 Task: Show a guide at 10cm in red color in the drawing.
Action: Mouse moved to (136, 79)
Screenshot: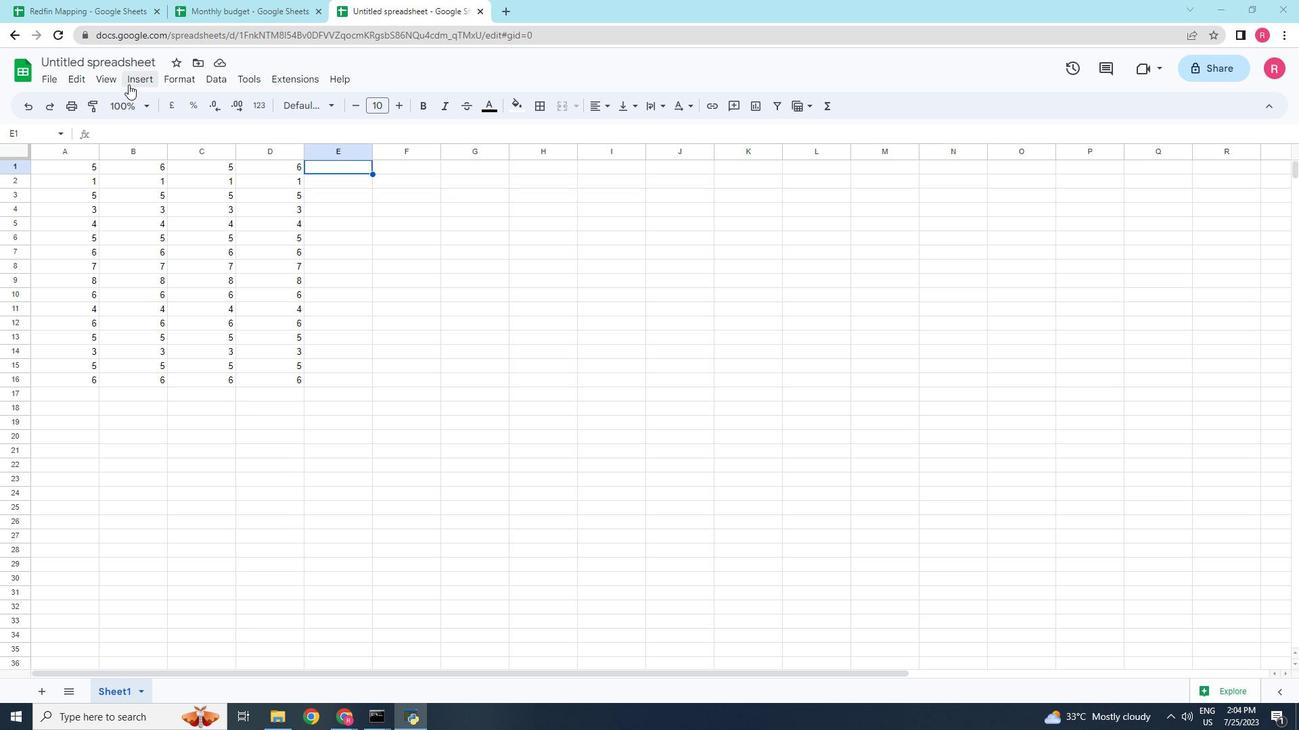
Action: Mouse pressed left at (136, 79)
Screenshot: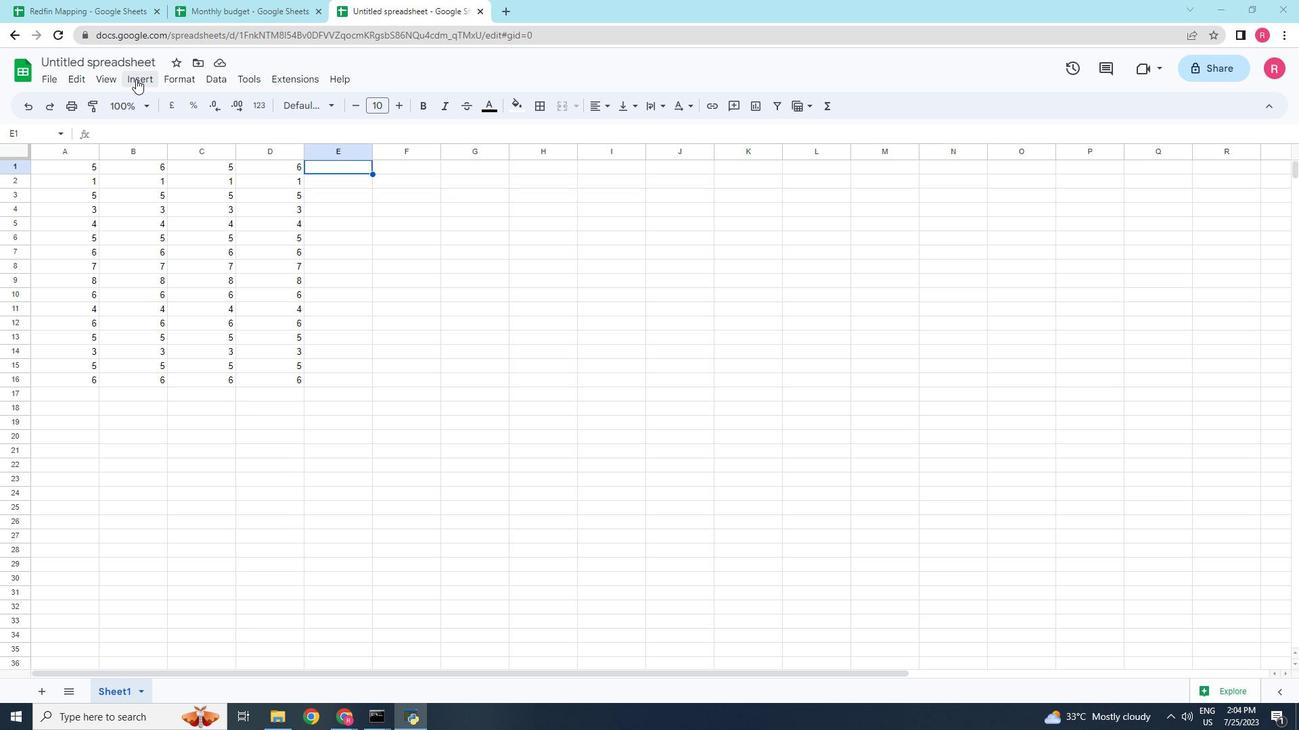 
Action: Mouse moved to (155, 270)
Screenshot: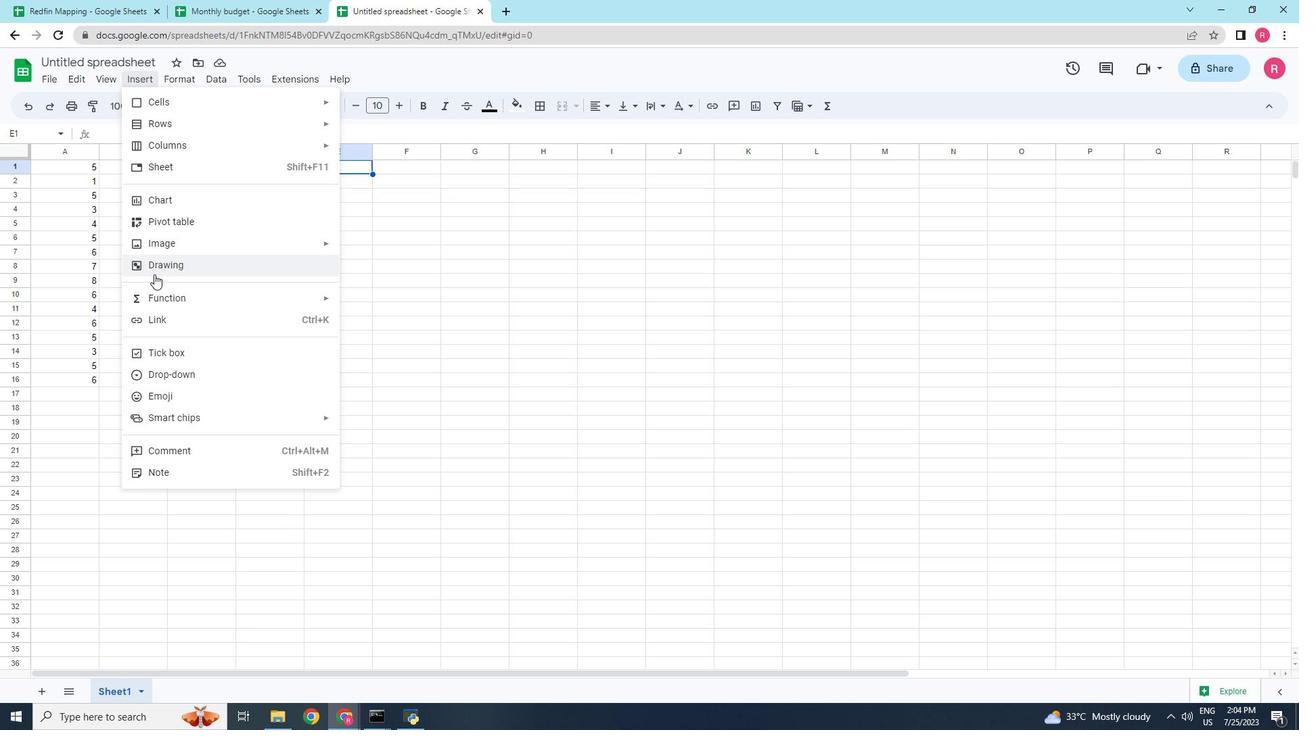 
Action: Mouse pressed left at (155, 270)
Screenshot: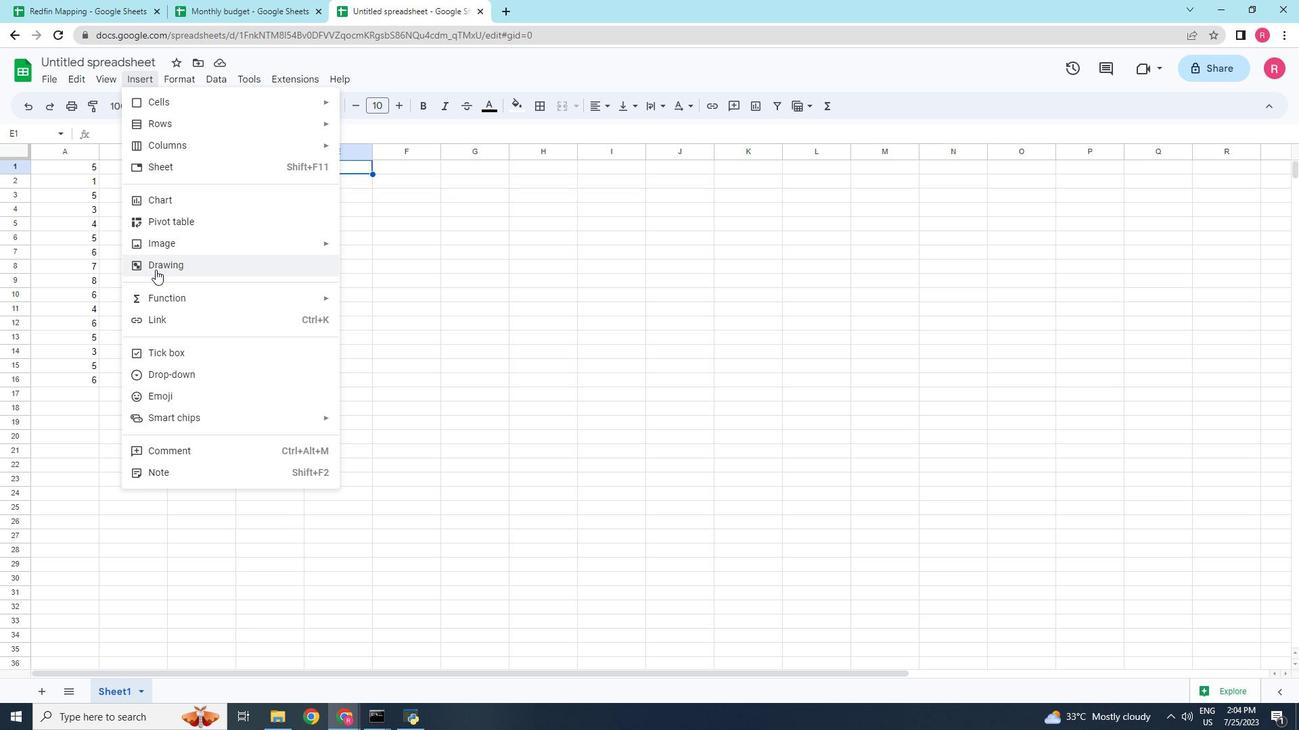 
Action: Mouse moved to (353, 144)
Screenshot: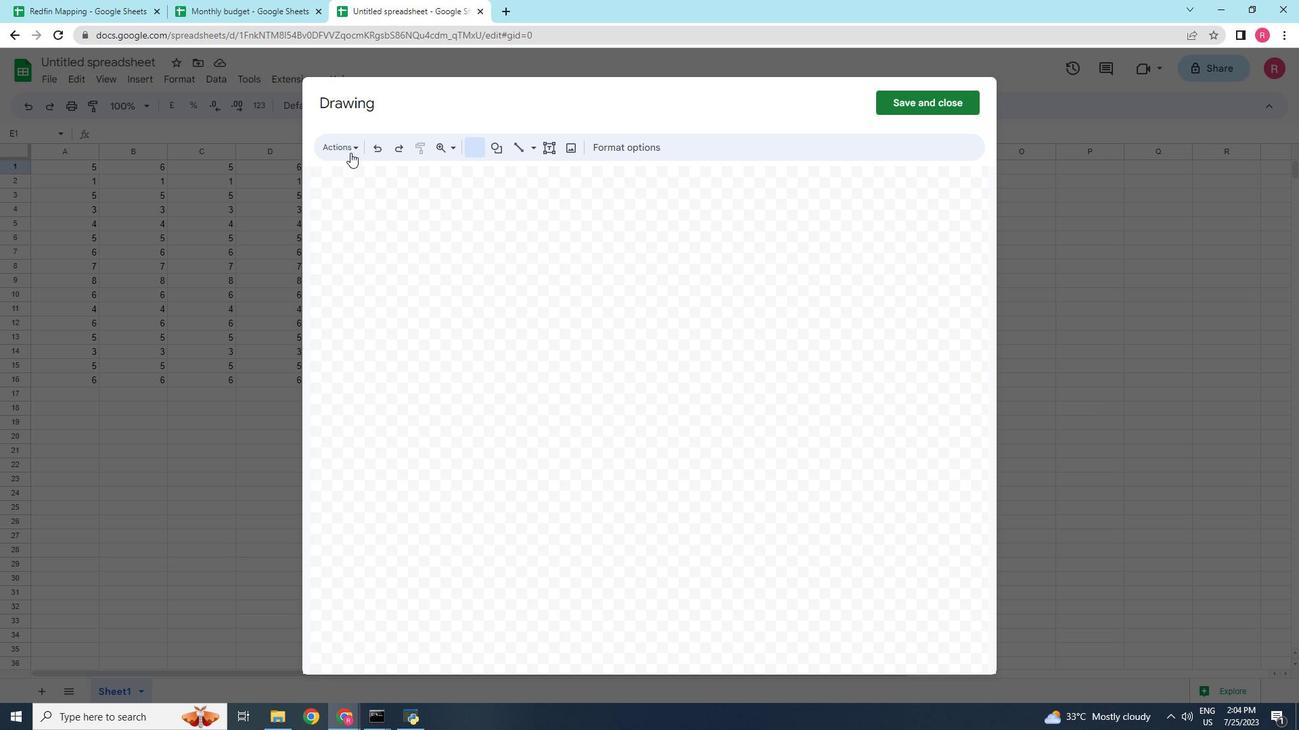 
Action: Mouse pressed left at (353, 144)
Screenshot: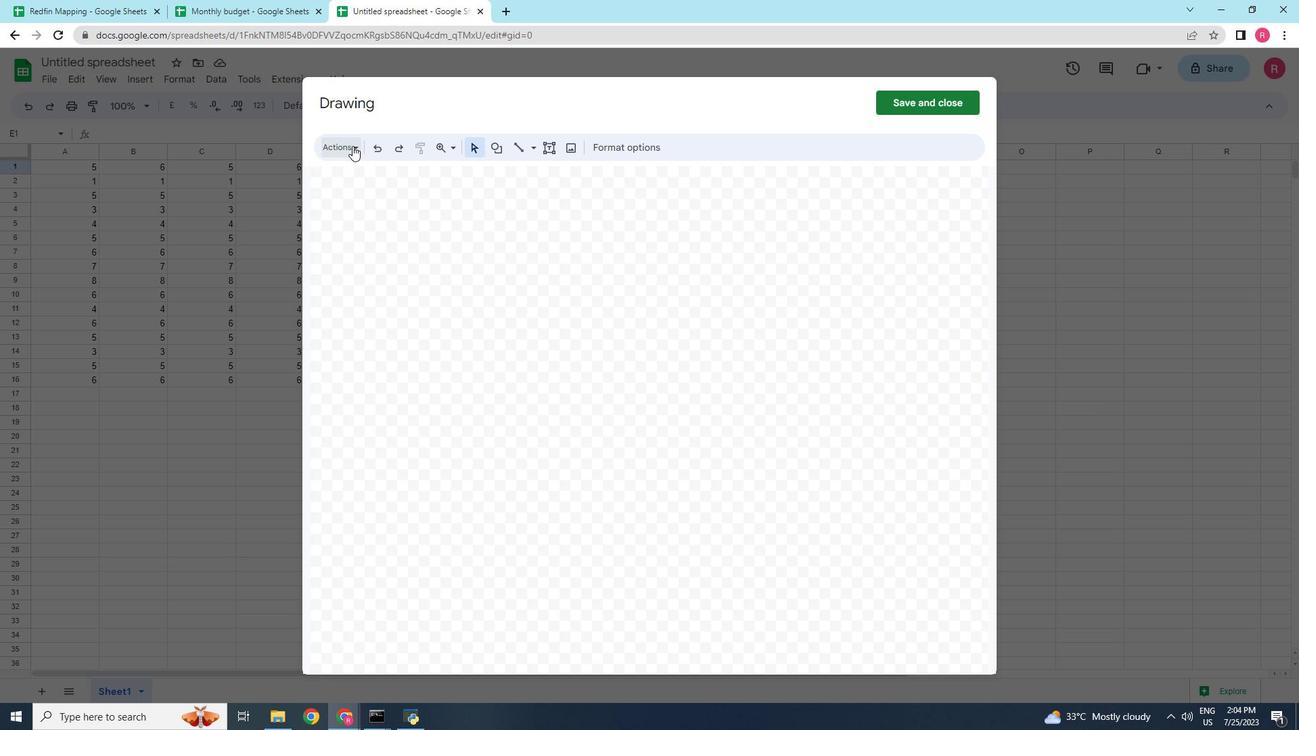 
Action: Mouse moved to (578, 593)
Screenshot: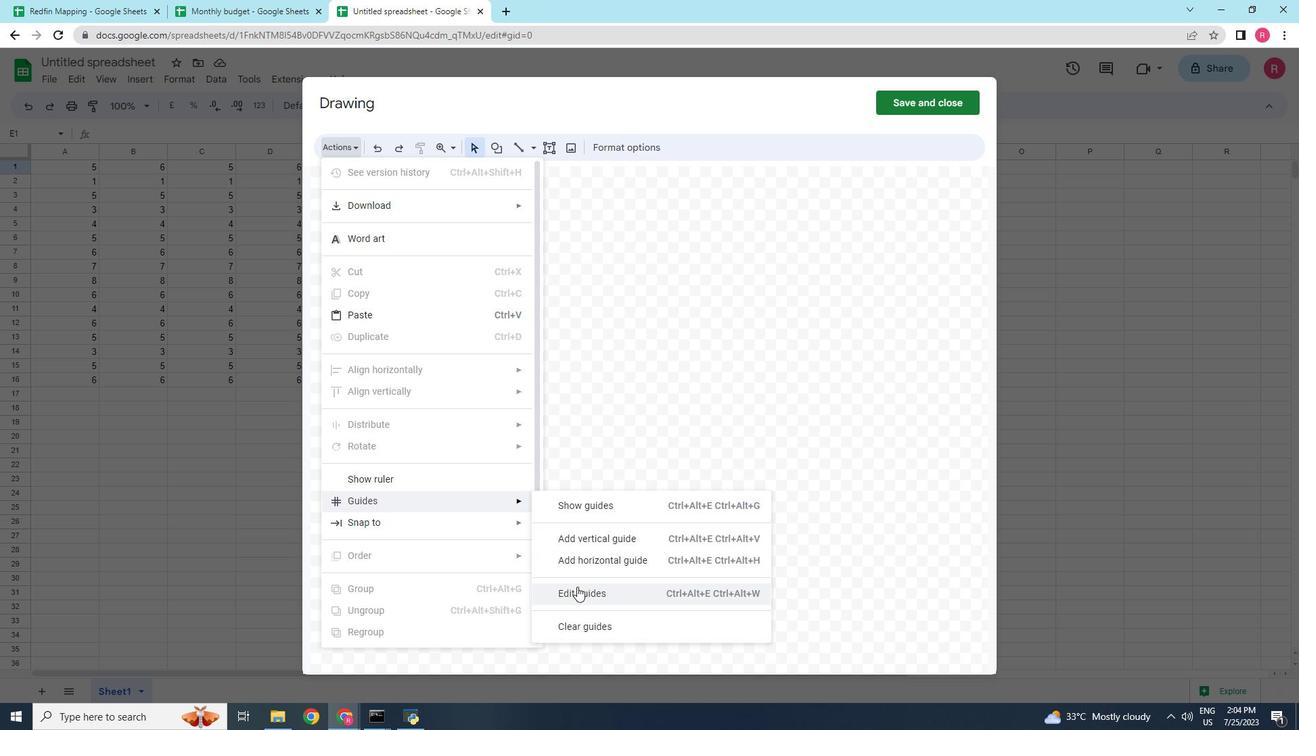 
Action: Mouse pressed left at (578, 593)
Screenshot: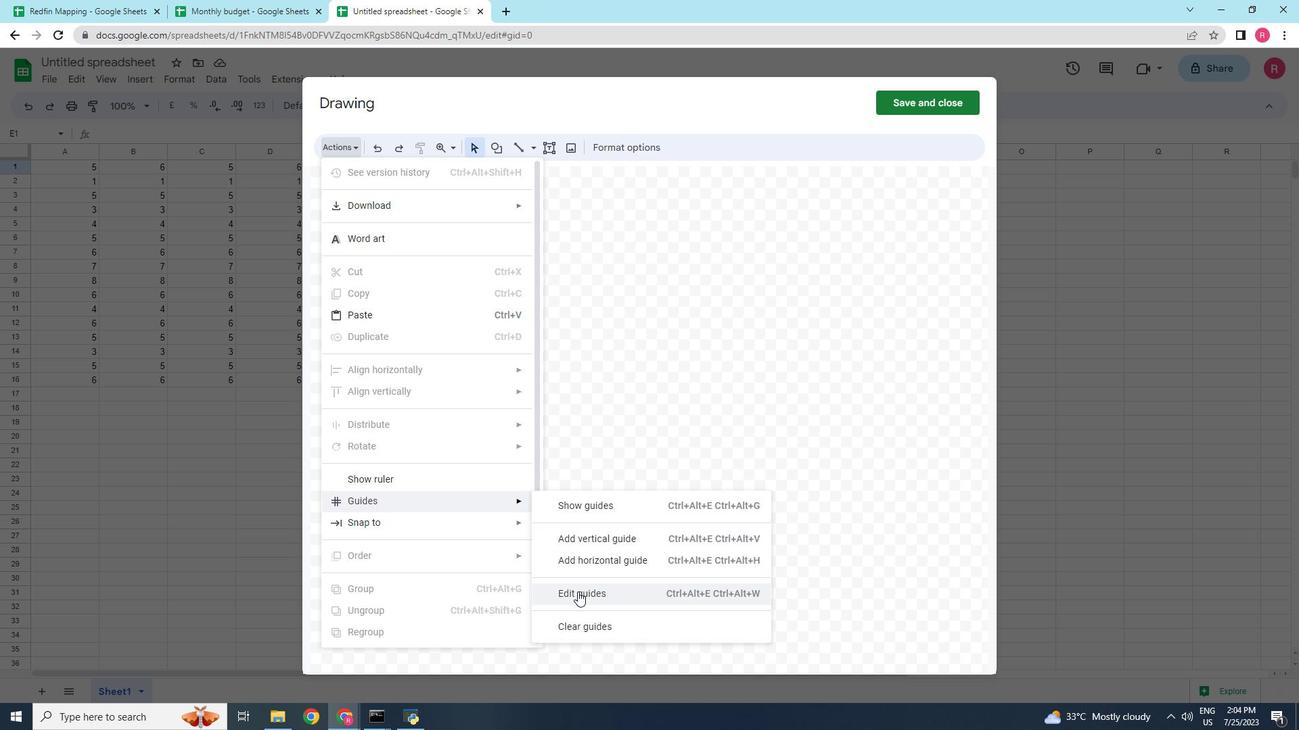 
Action: Mouse moved to (649, 326)
Screenshot: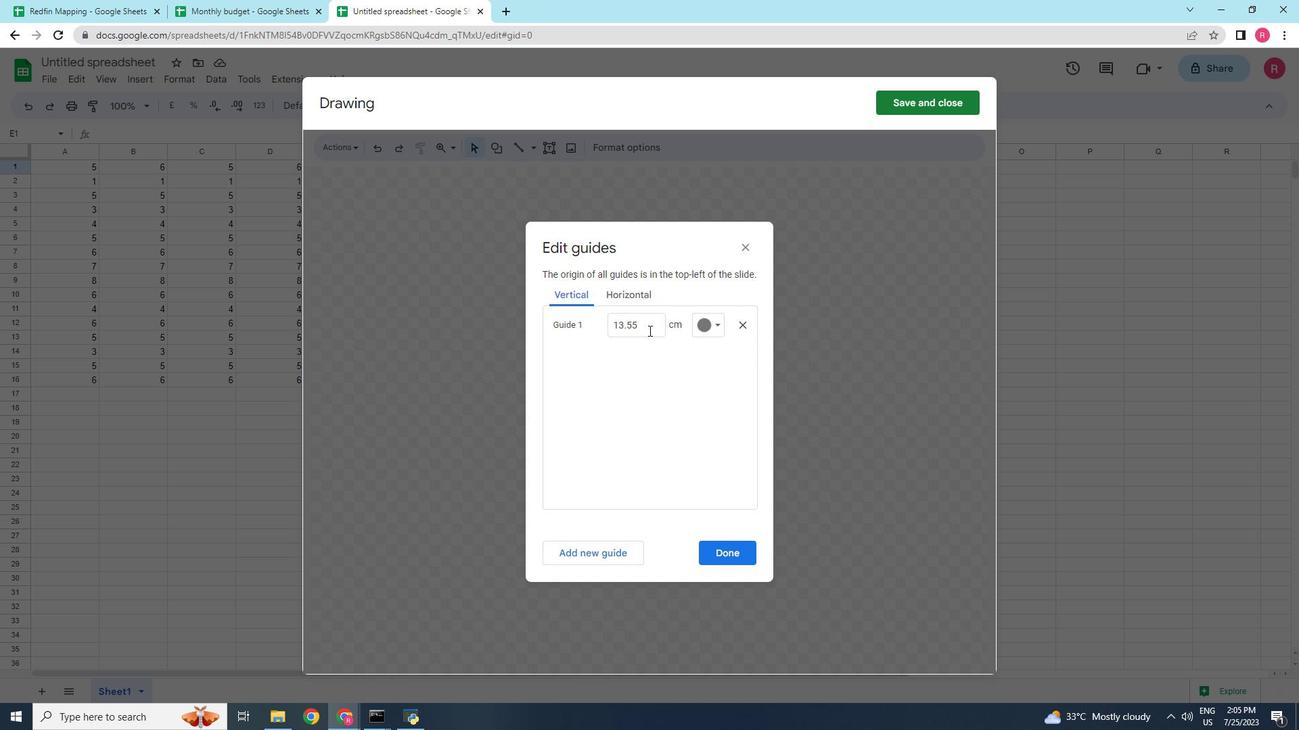
Action: Mouse pressed left at (649, 326)
Screenshot: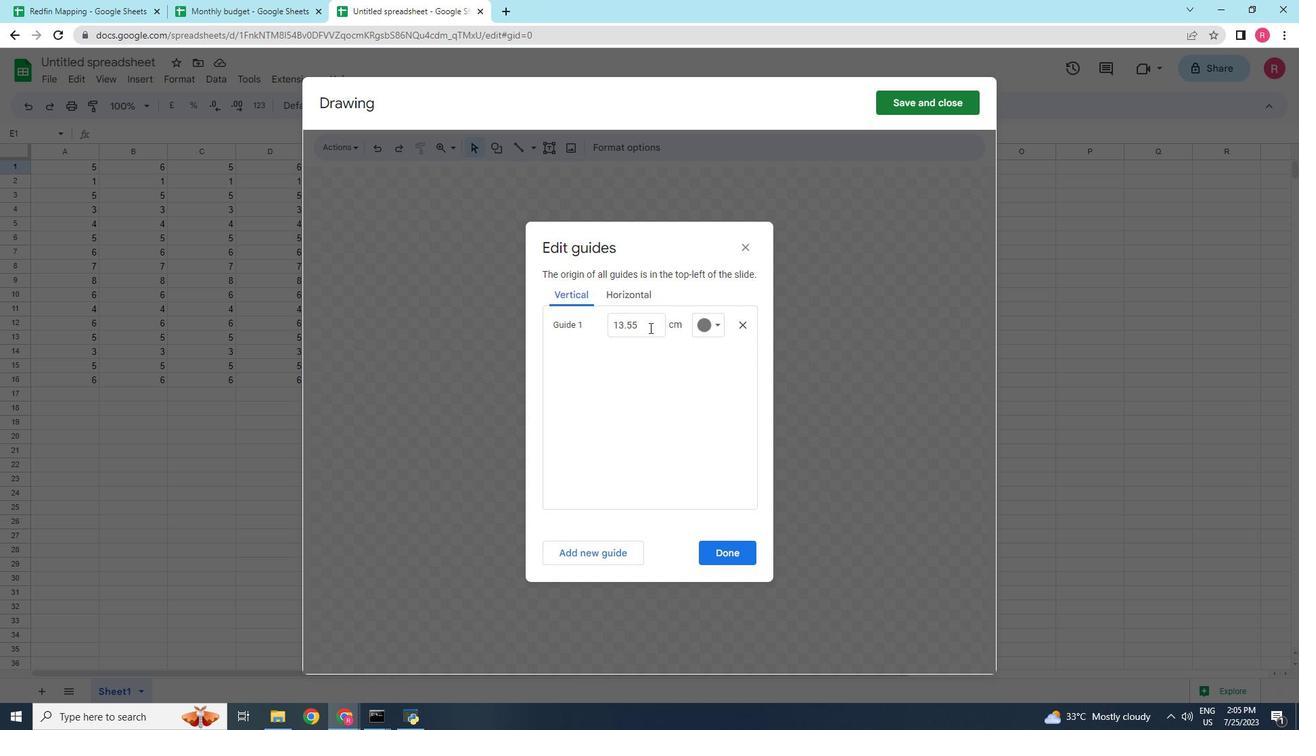 
Action: Mouse moved to (601, 324)
Screenshot: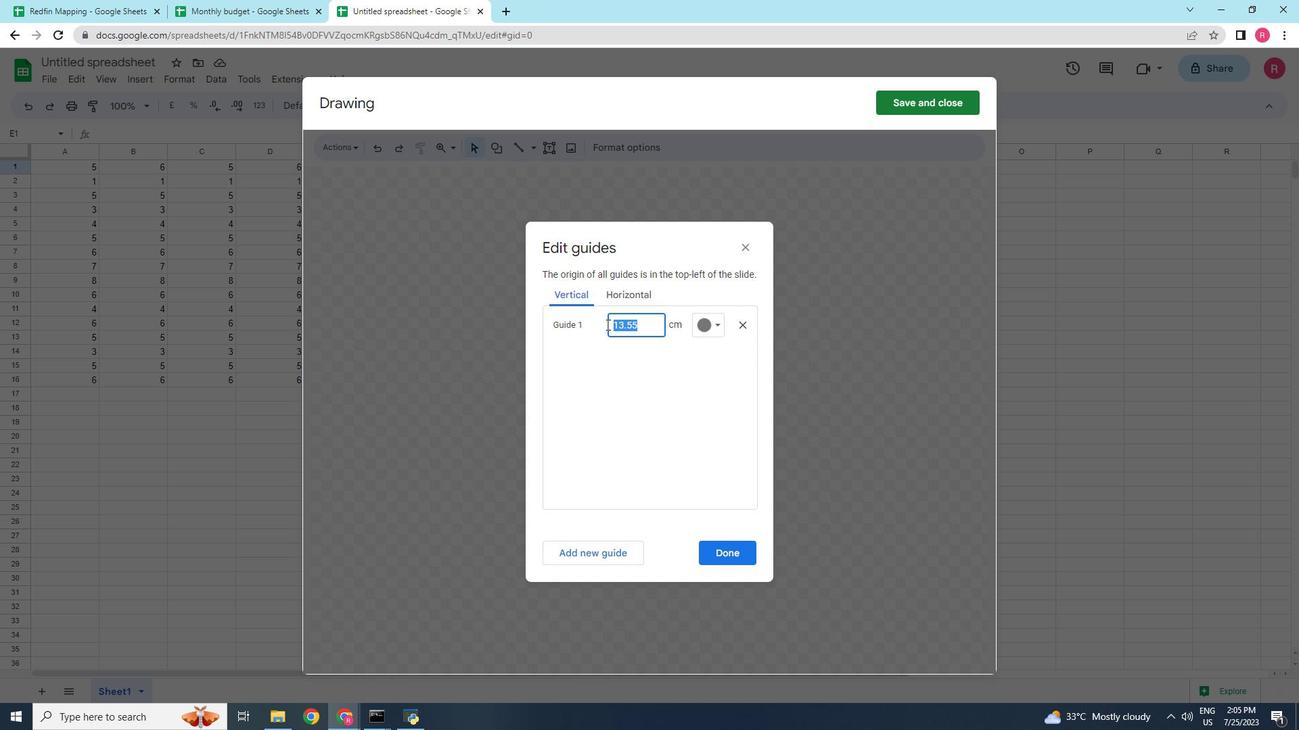 
Action: Key pressed 1
Screenshot: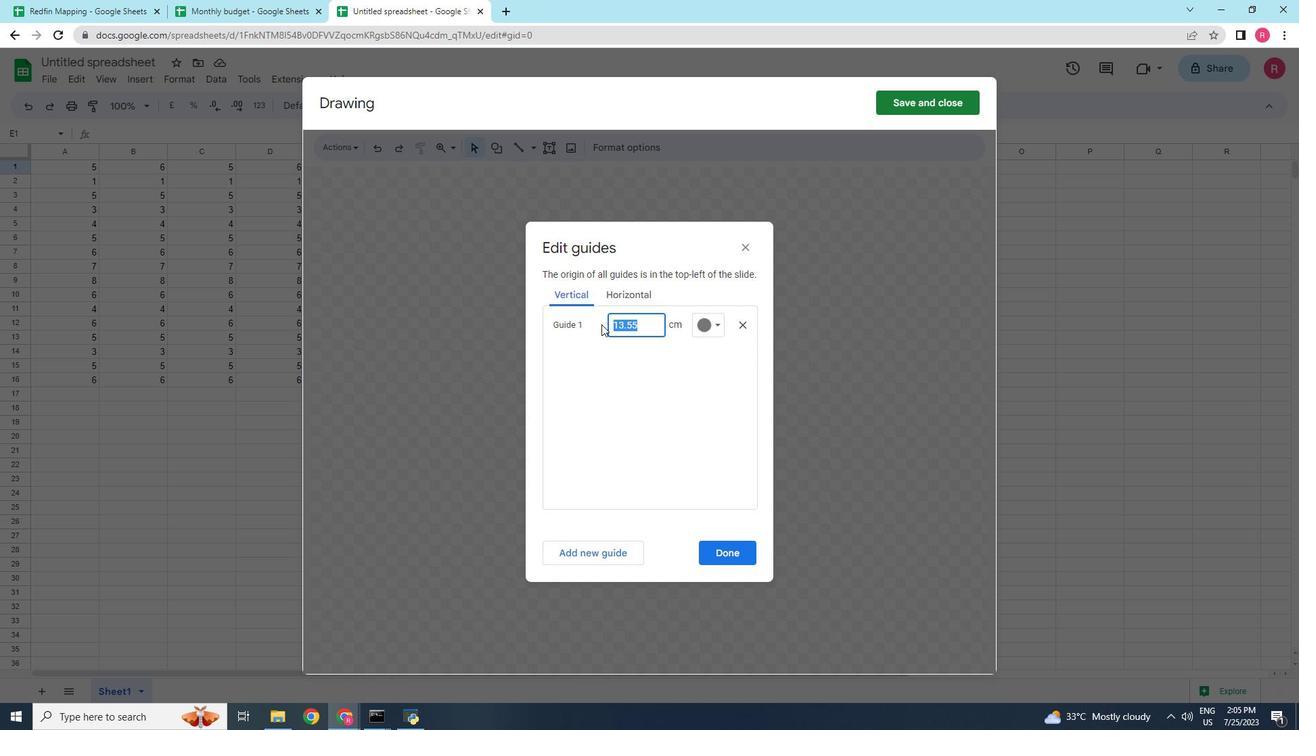 
Action: Mouse moved to (604, 328)
Screenshot: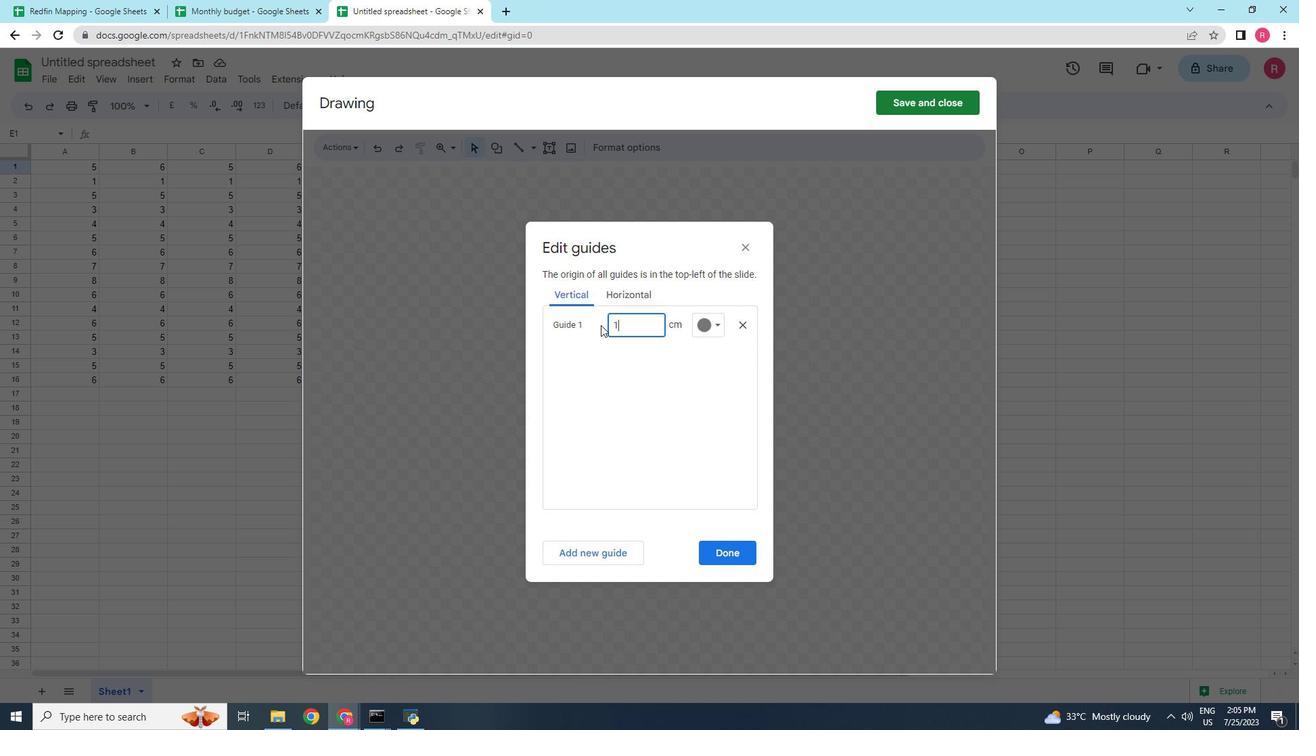 
Action: Key pressed 0
Screenshot: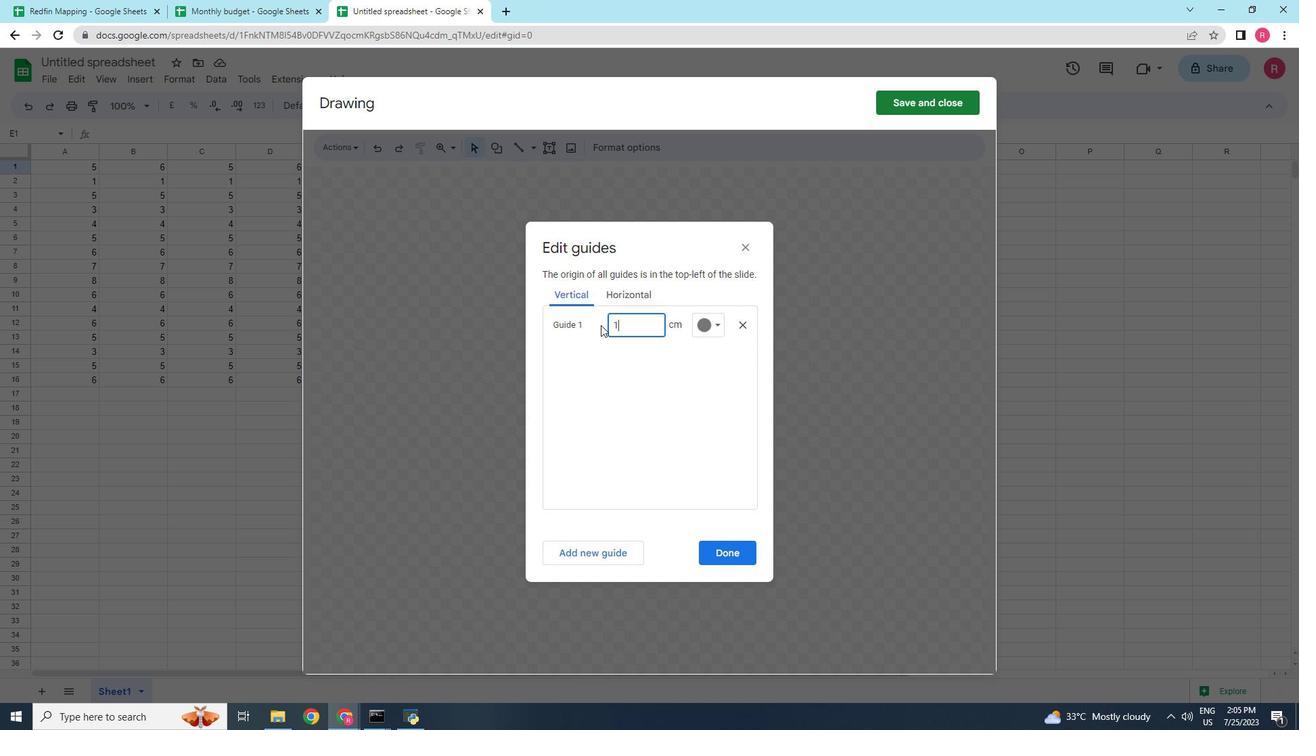 
Action: Mouse moved to (713, 325)
Screenshot: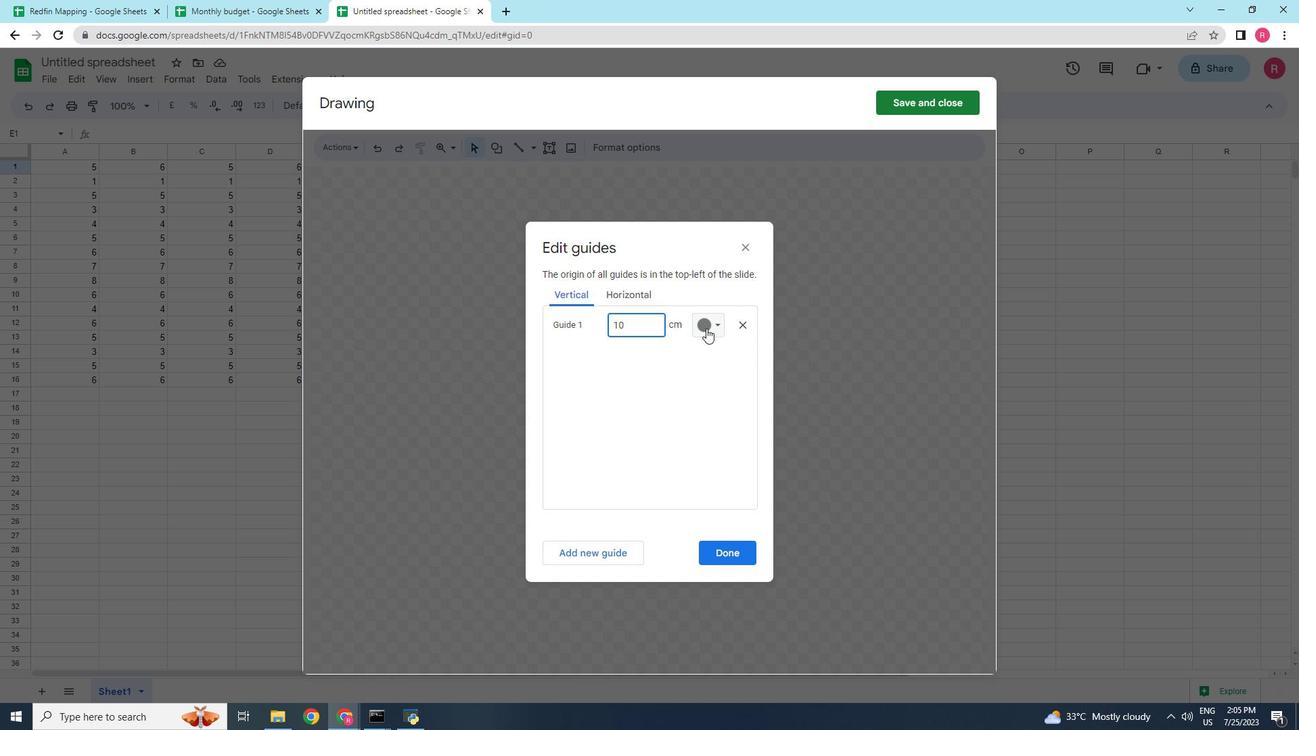
Action: Mouse pressed left at (713, 325)
Screenshot: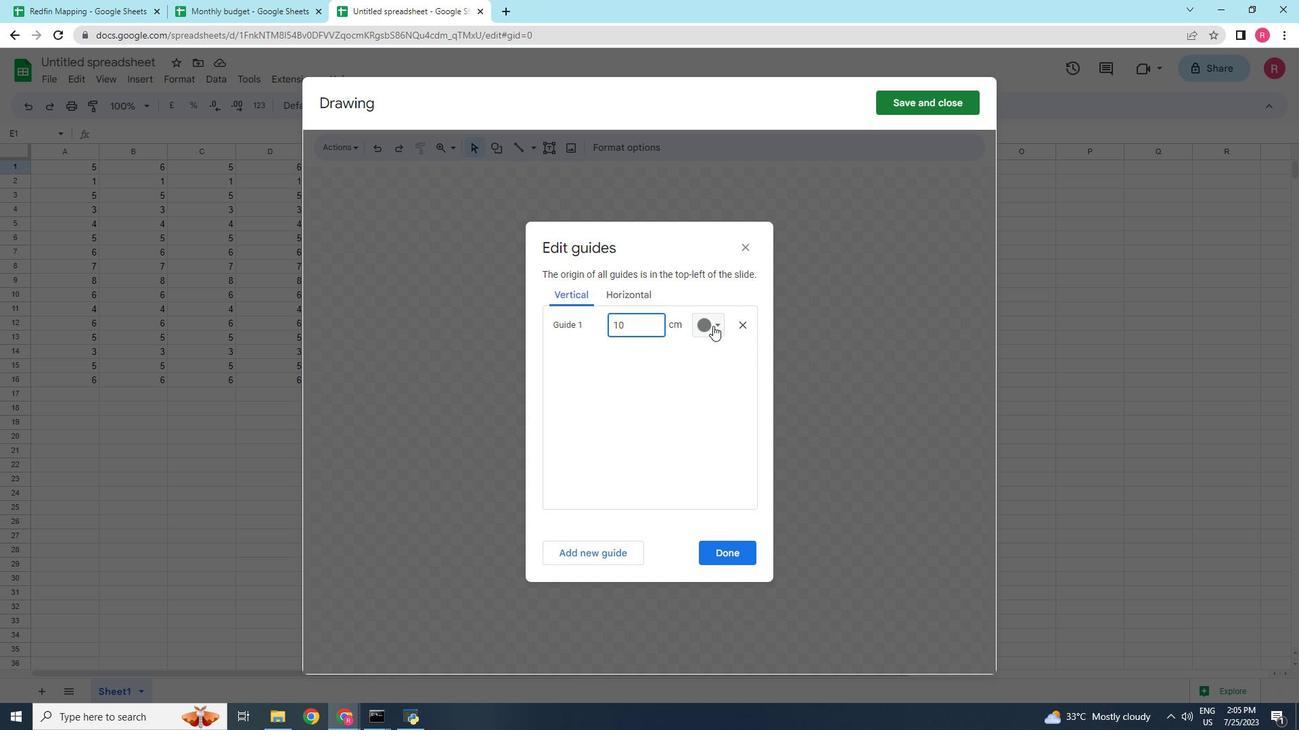
Action: Mouse moved to (722, 410)
Screenshot: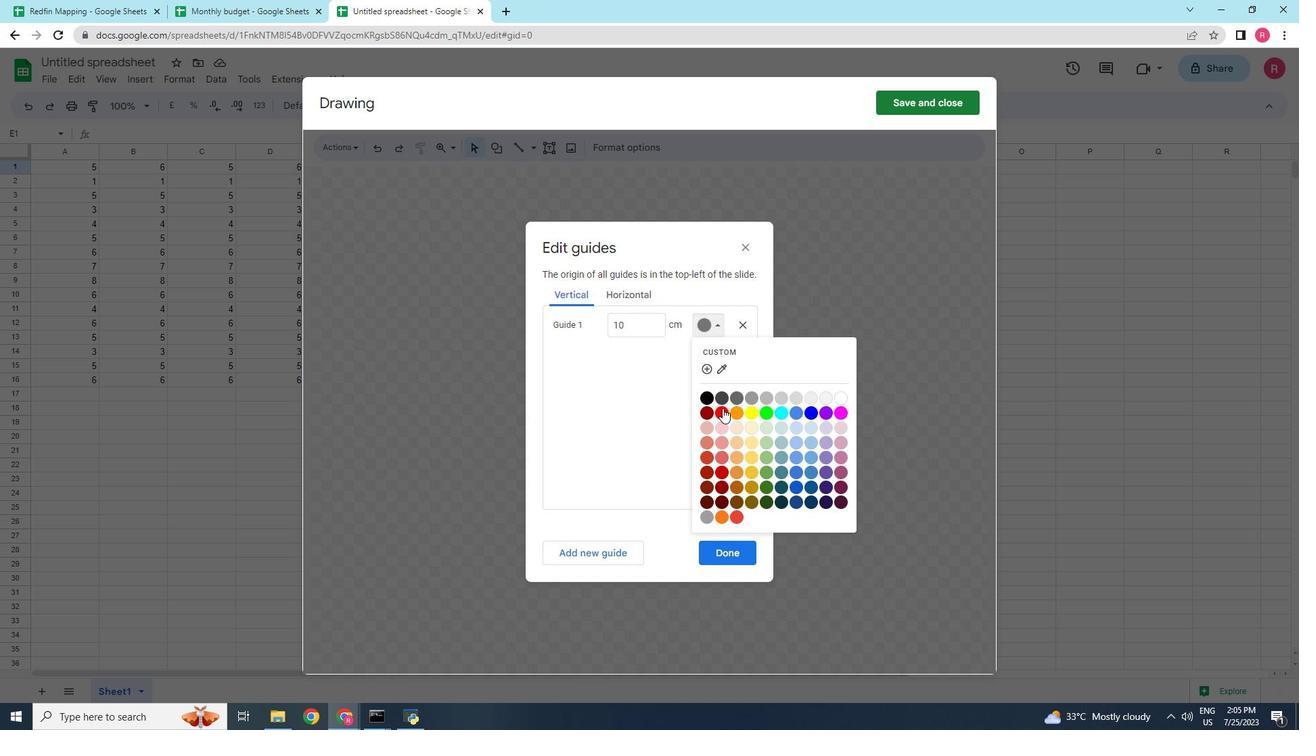 
Action: Mouse pressed left at (722, 410)
Screenshot: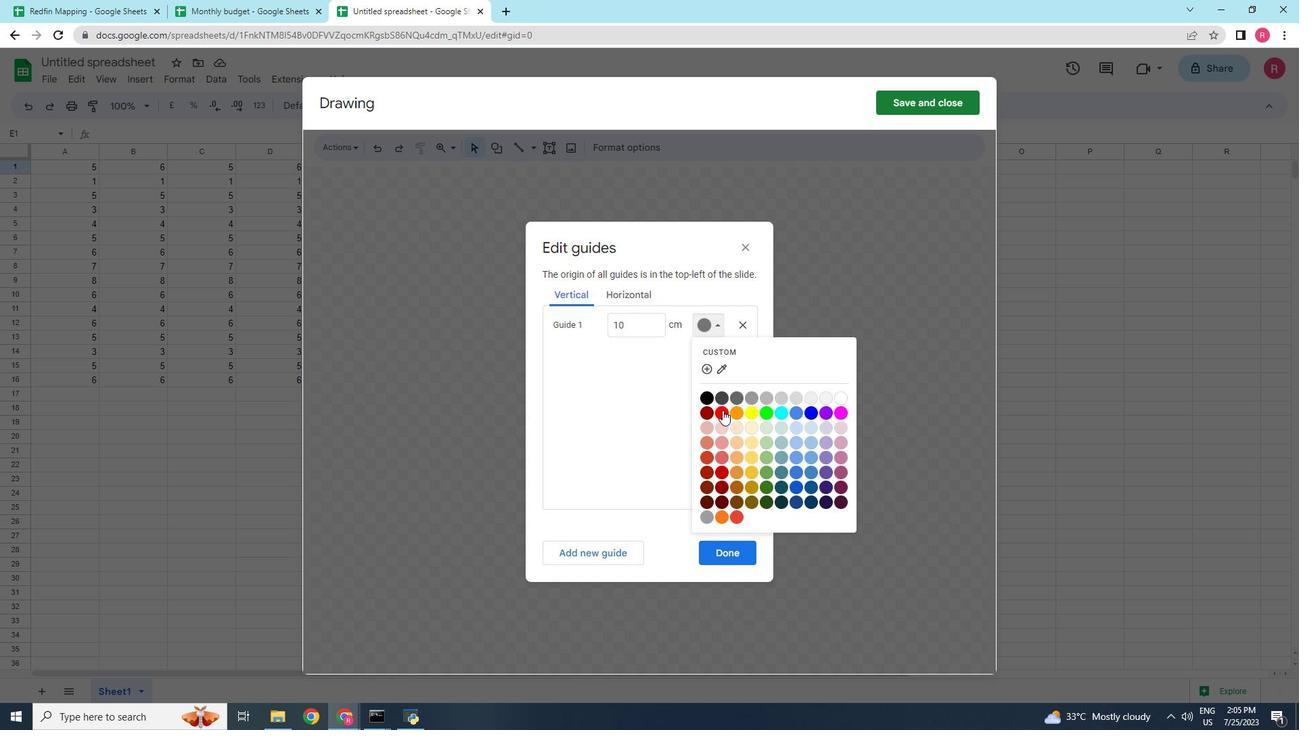 
Action: Mouse moved to (736, 549)
Screenshot: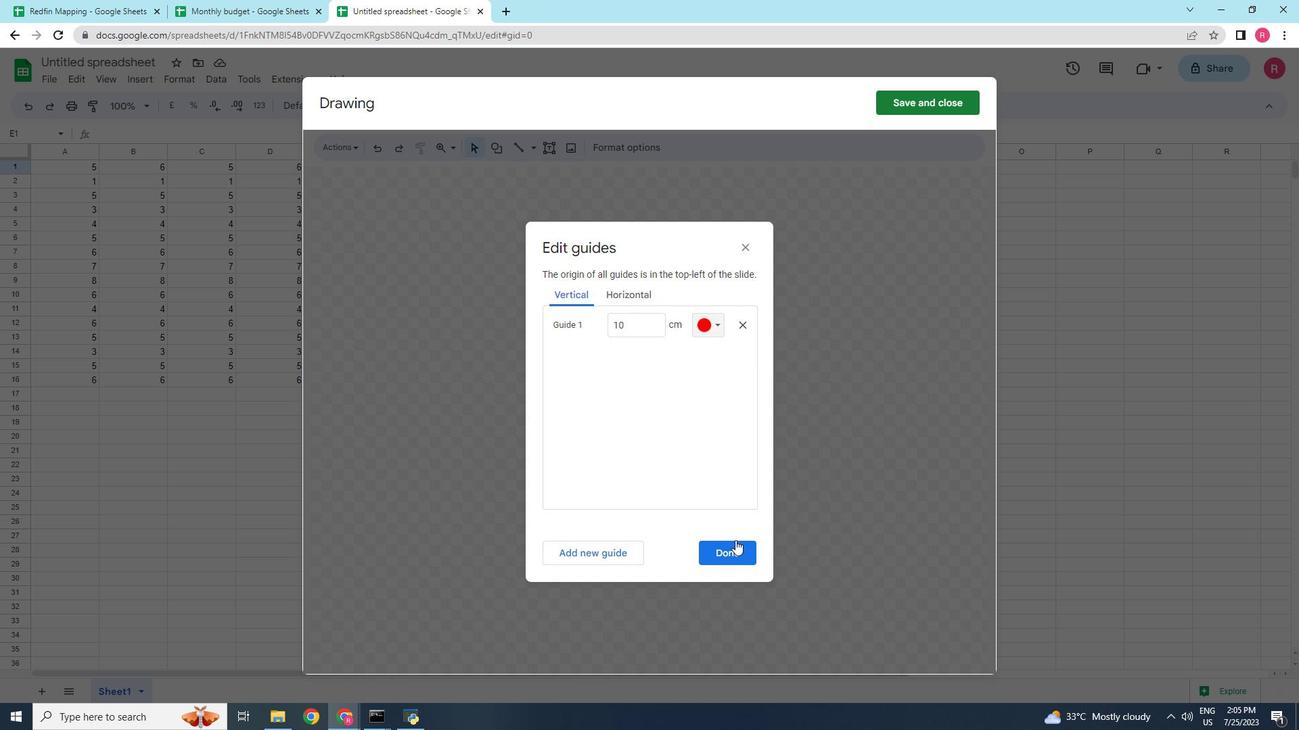
Action: Mouse pressed left at (736, 549)
Screenshot: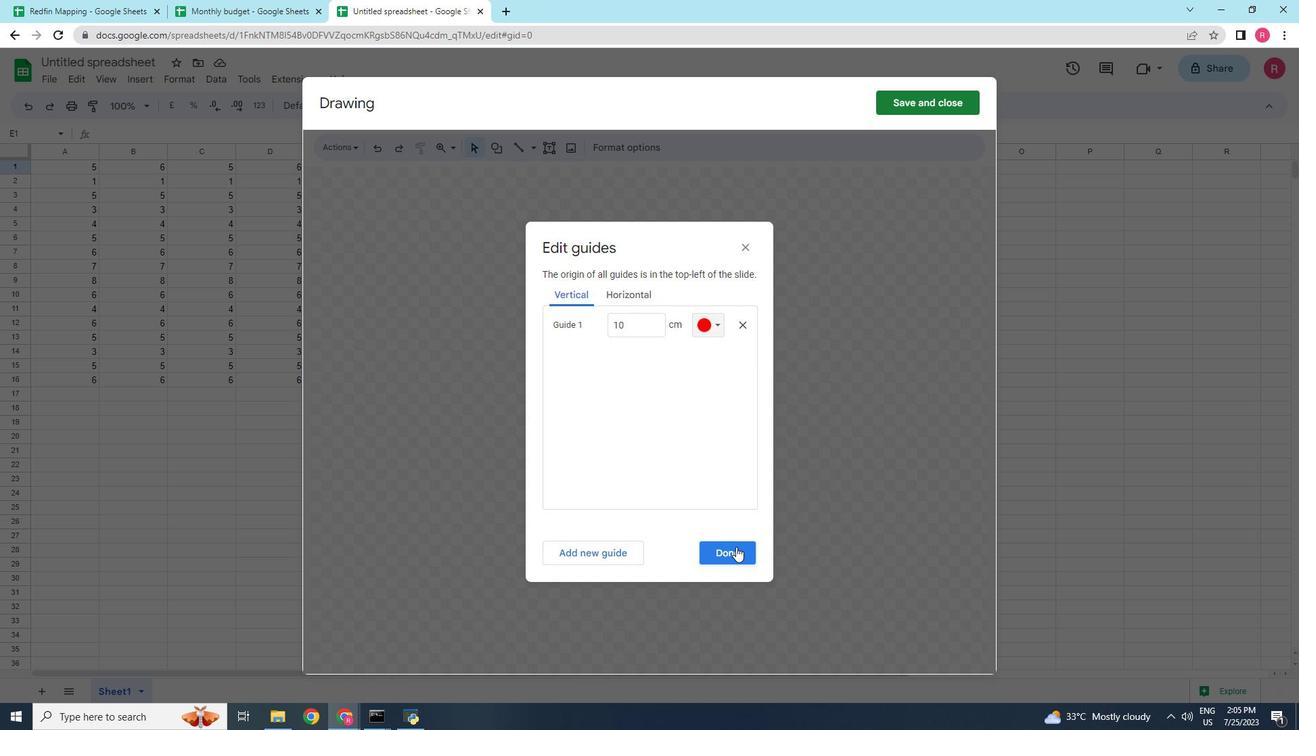 
Action: Mouse moved to (648, 493)
Screenshot: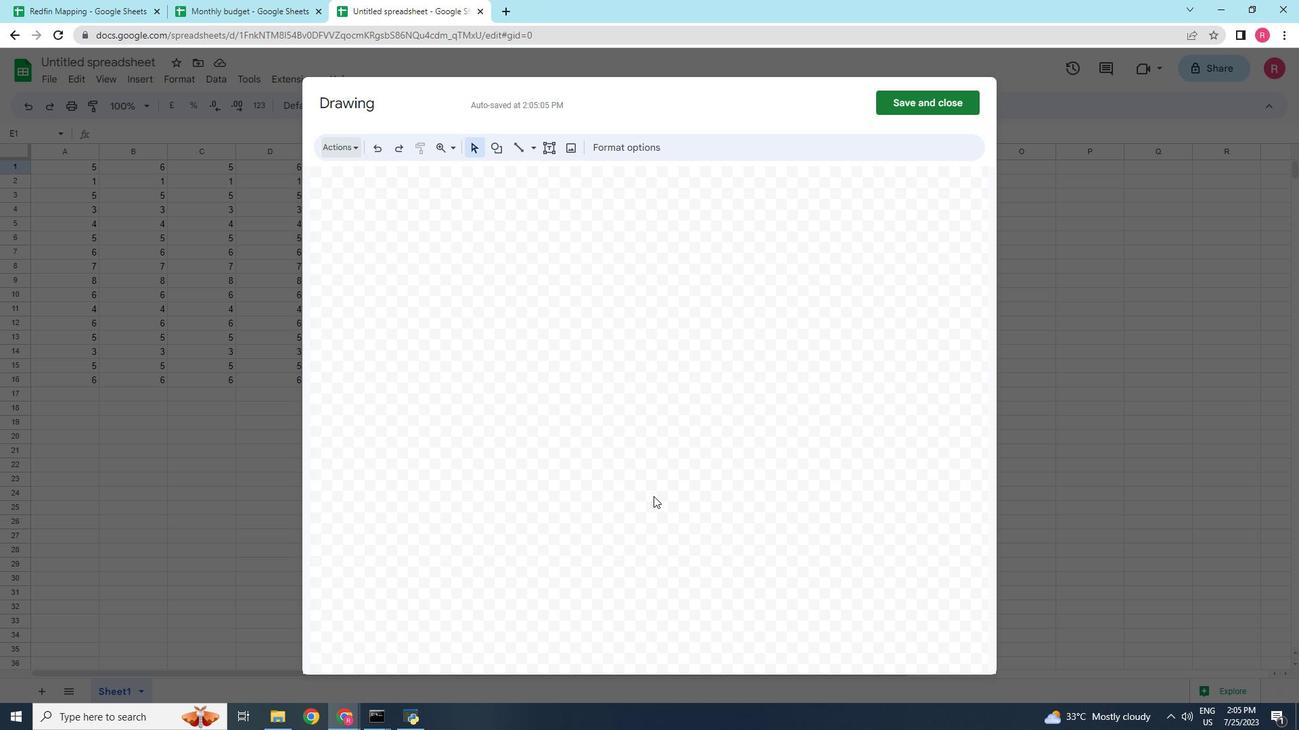 
